 Task: Use the formula "SEARCH" in spreadsheet "Project portfolio".
Action: Mouse moved to (107, 230)
Screenshot: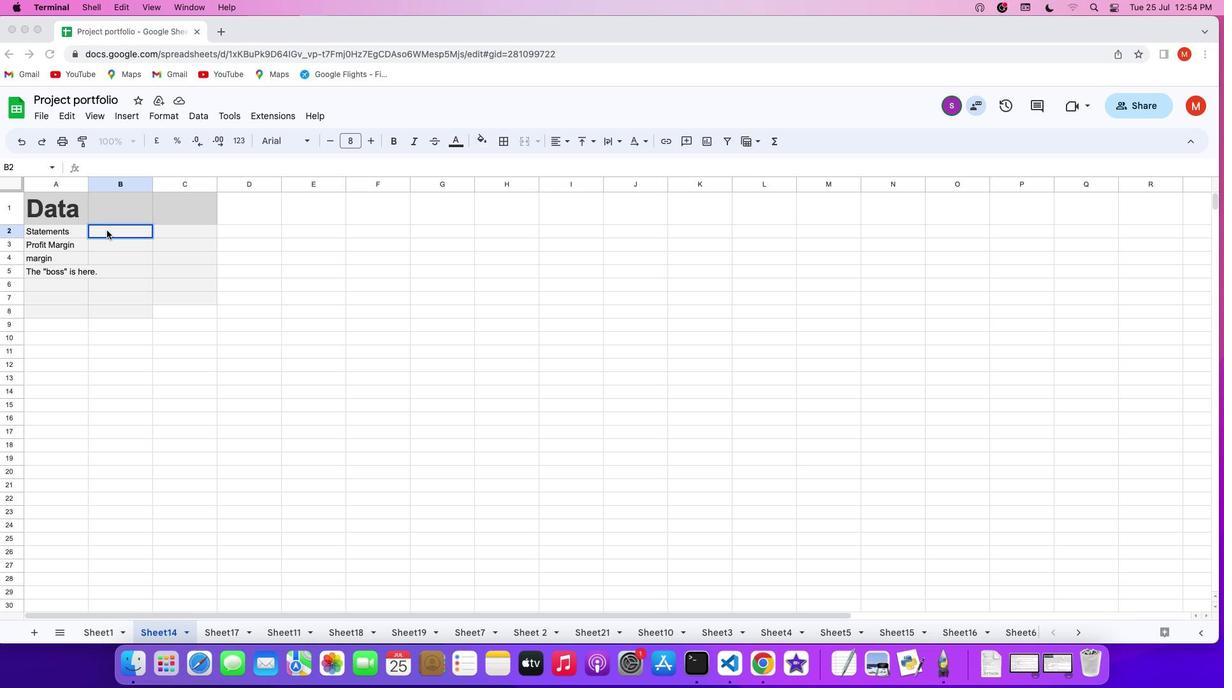 
Action: Mouse pressed left at (107, 230)
Screenshot: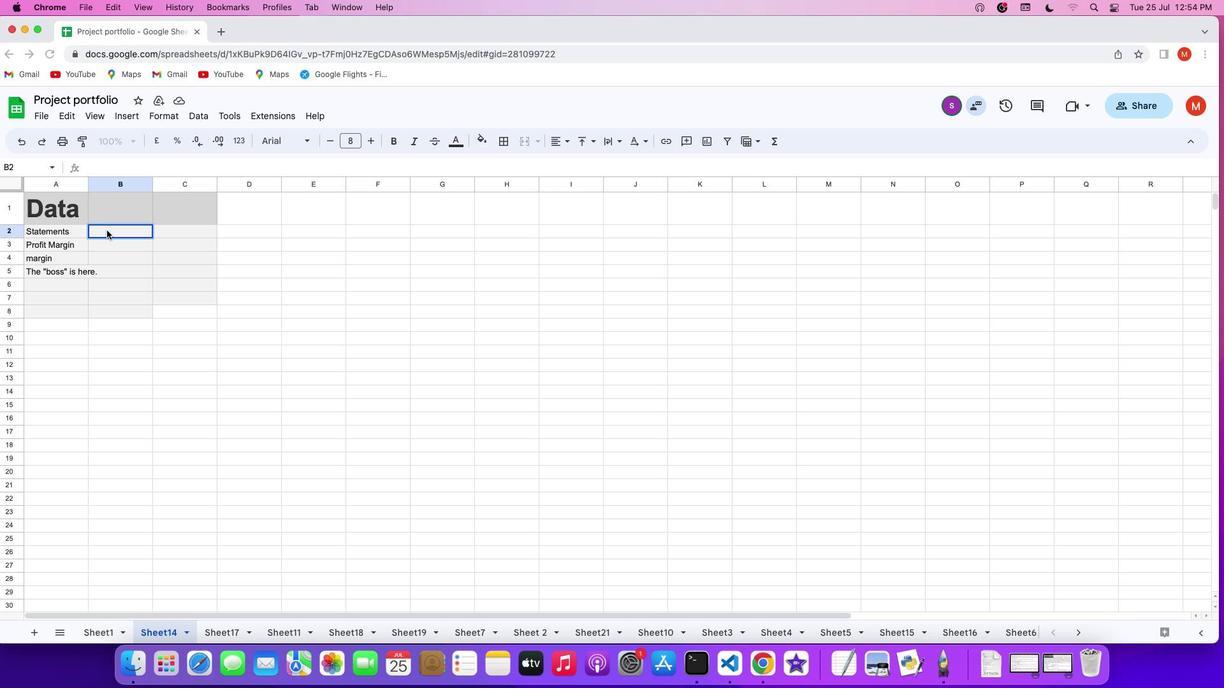 
Action: Mouse pressed left at (107, 230)
Screenshot: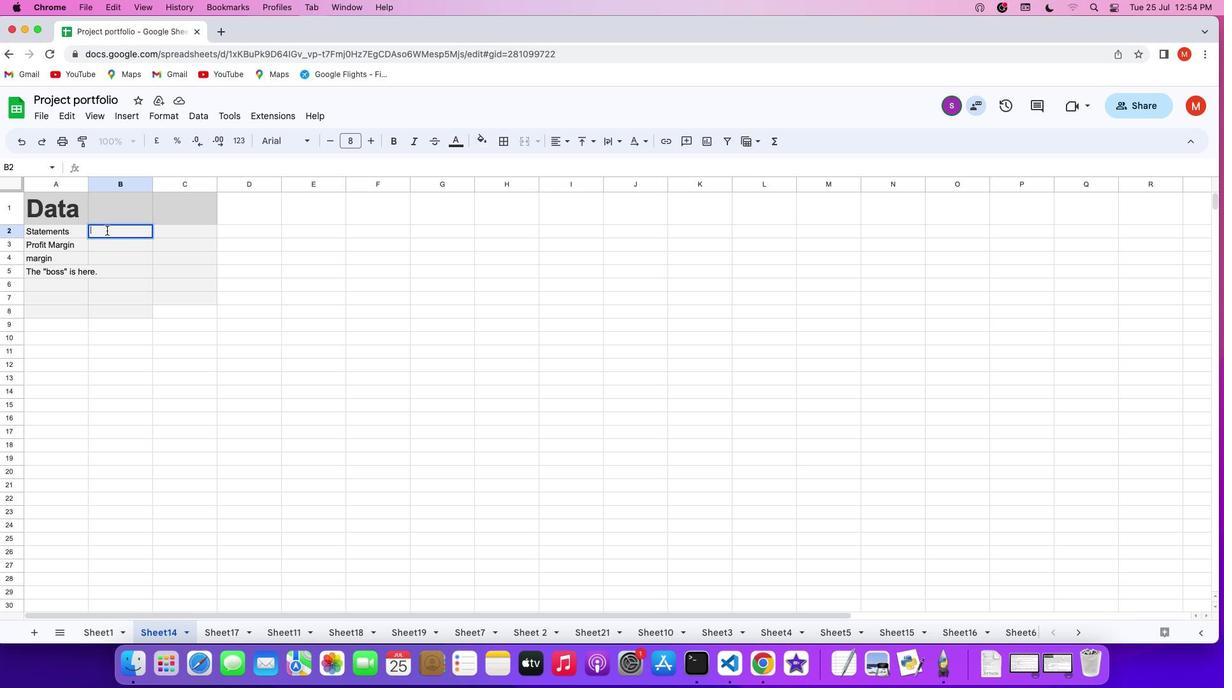 
Action: Key pressed '='
Screenshot: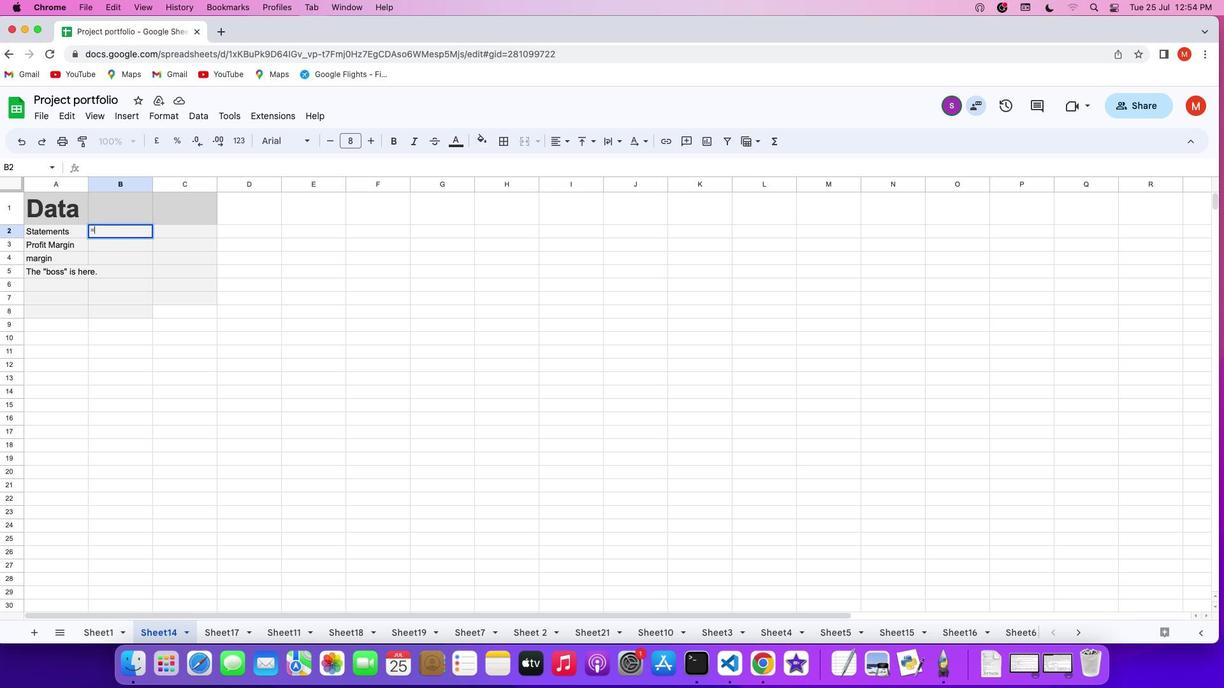 
Action: Mouse moved to (773, 147)
Screenshot: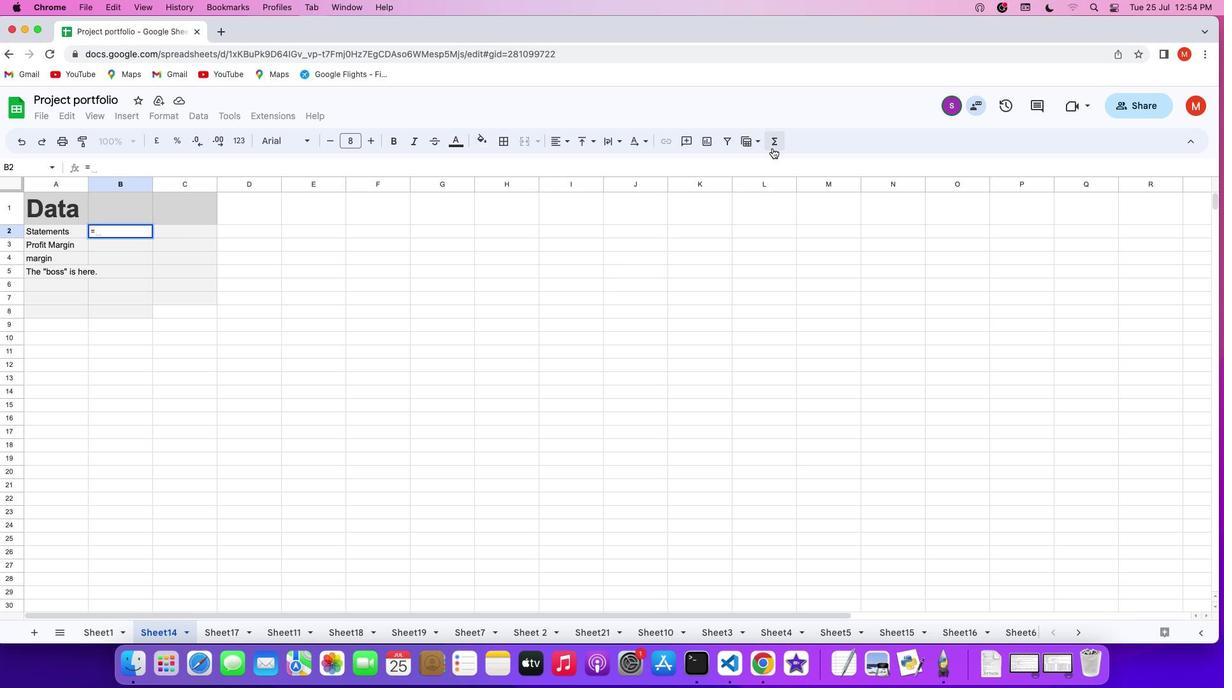 
Action: Mouse pressed left at (773, 147)
Screenshot: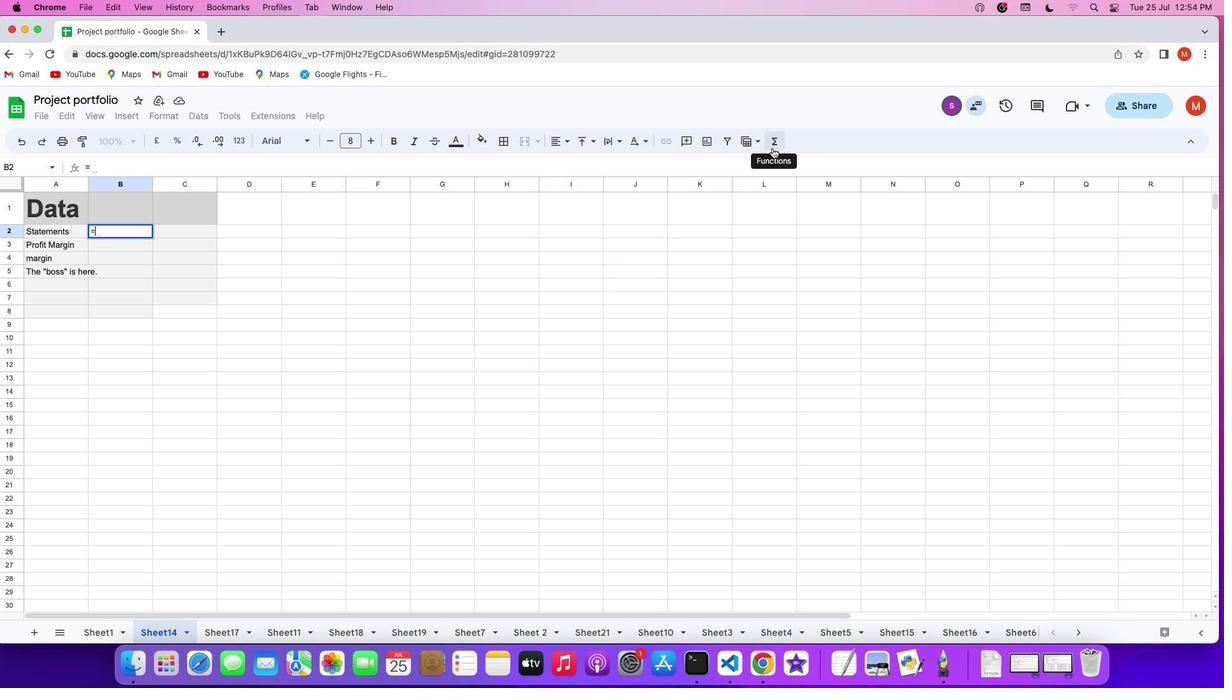 
Action: Mouse moved to (956, 542)
Screenshot: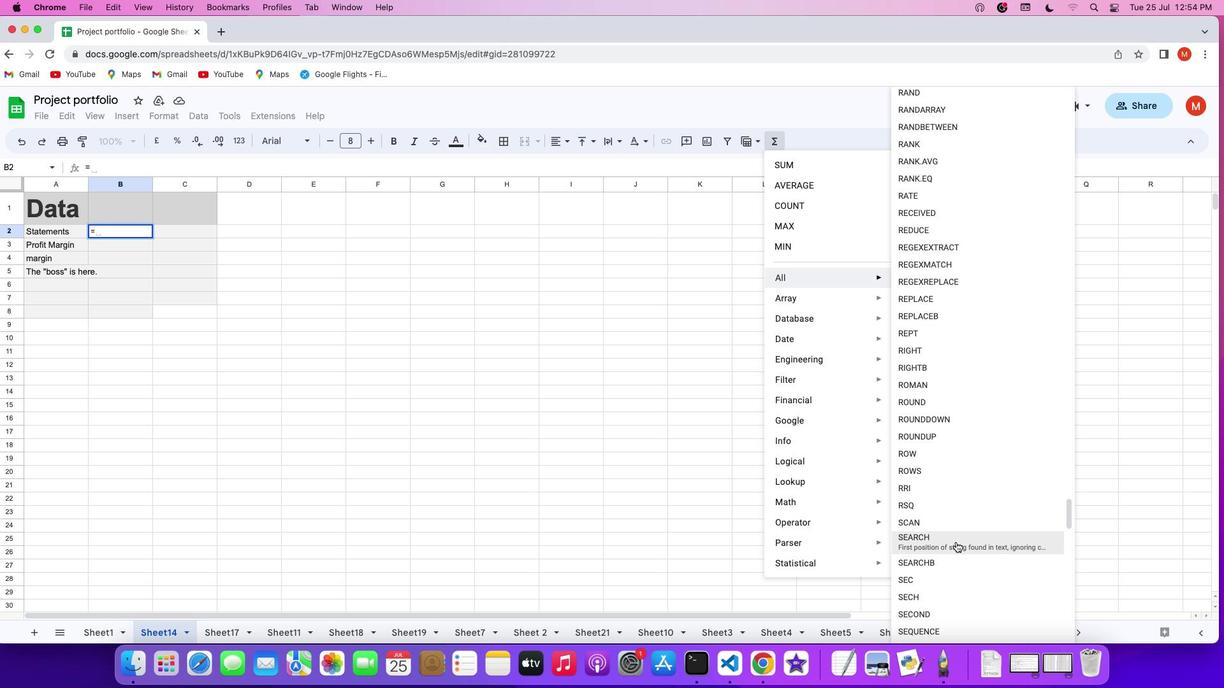 
Action: Mouse pressed left at (956, 542)
Screenshot: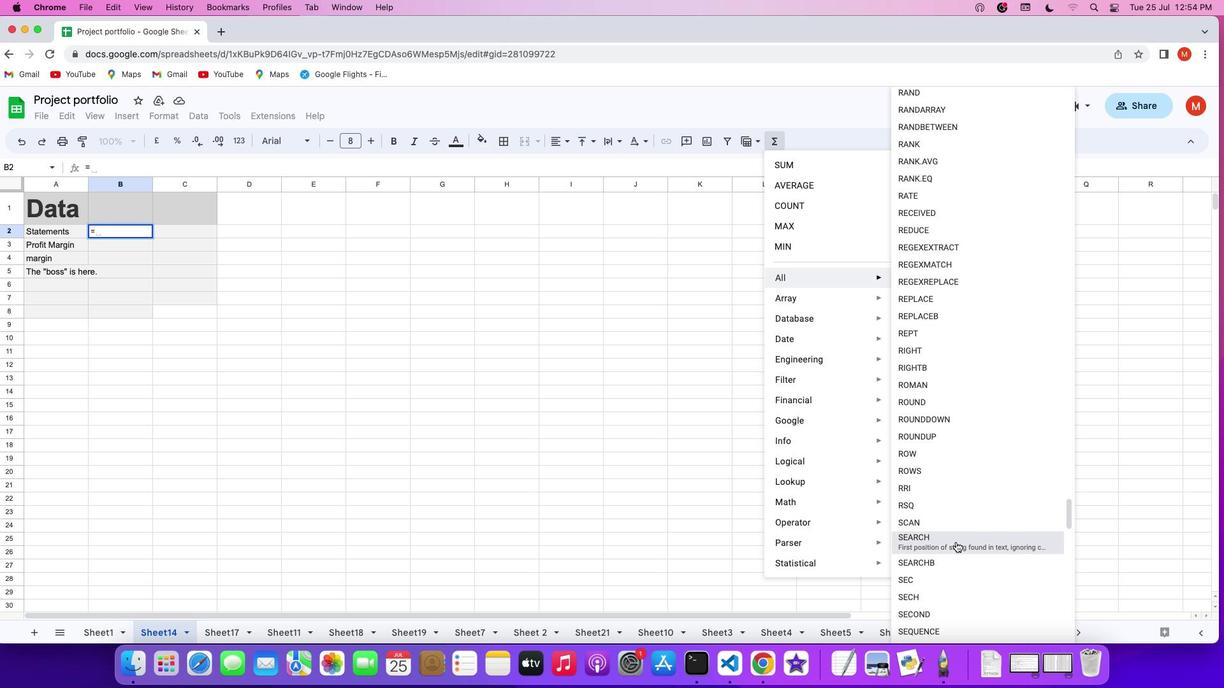 
Action: Mouse moved to (956, 542)
Screenshot: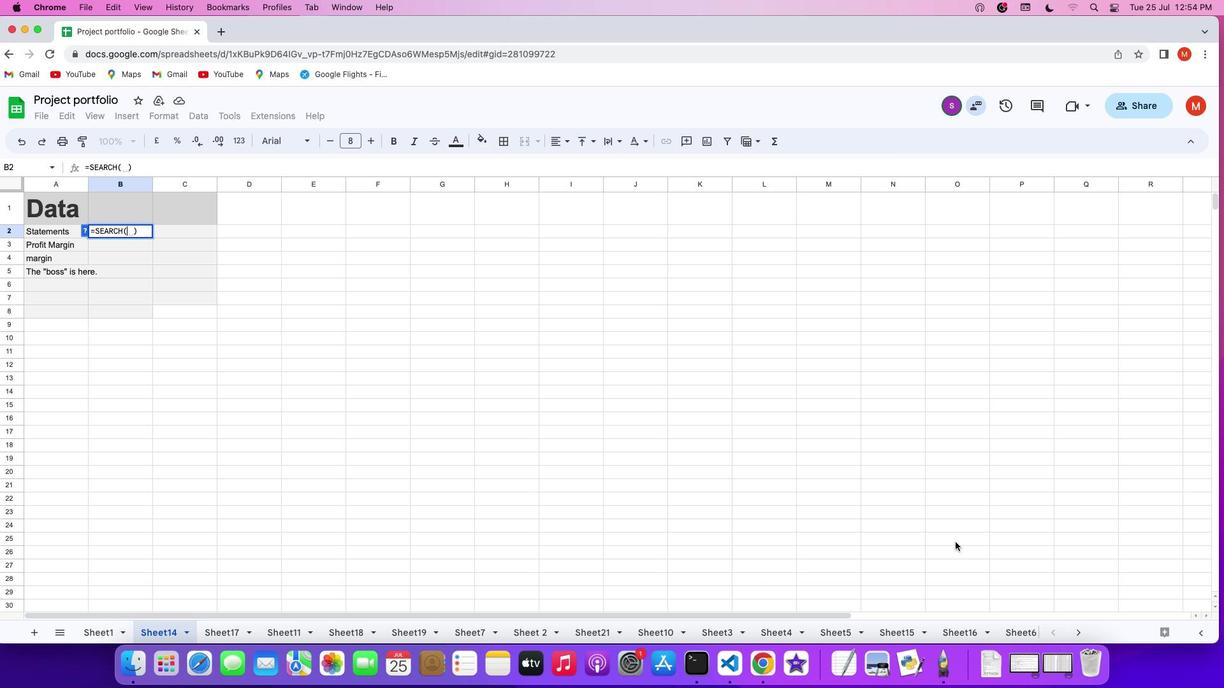 
Action: Key pressed Key.shiftKey.shift_r'"''e'Key.shift_r'"'','Key.shift'A'
Screenshot: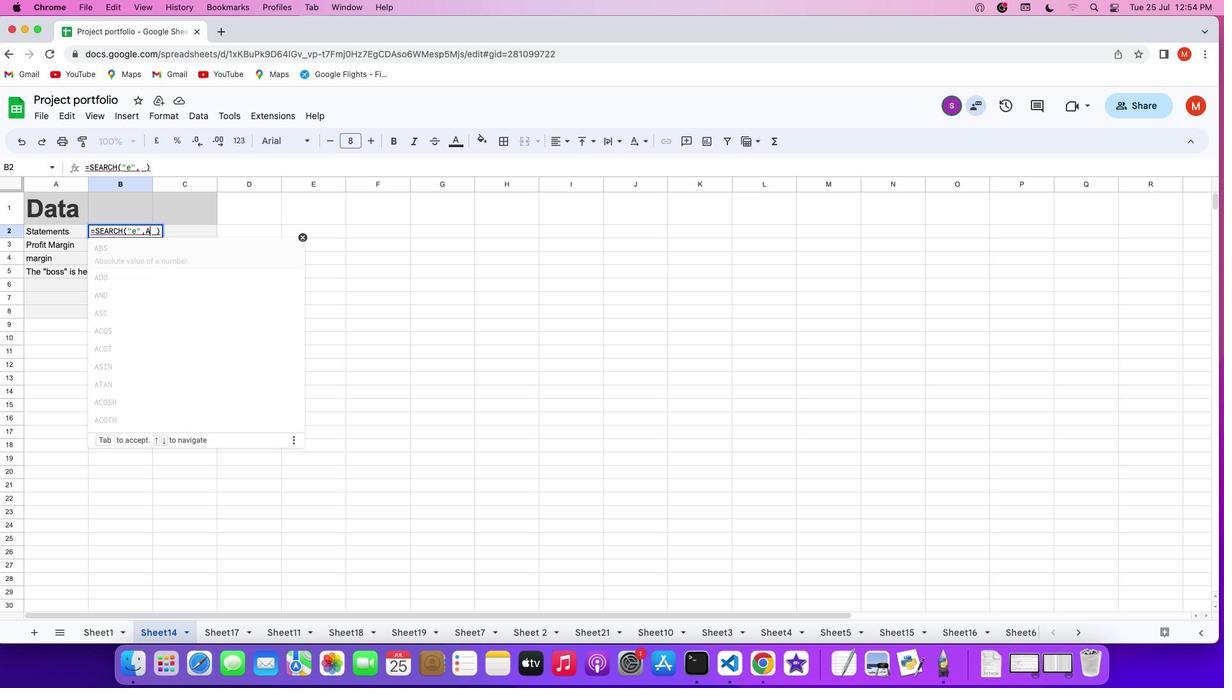 
Action: Mouse moved to (956, 542)
Screenshot: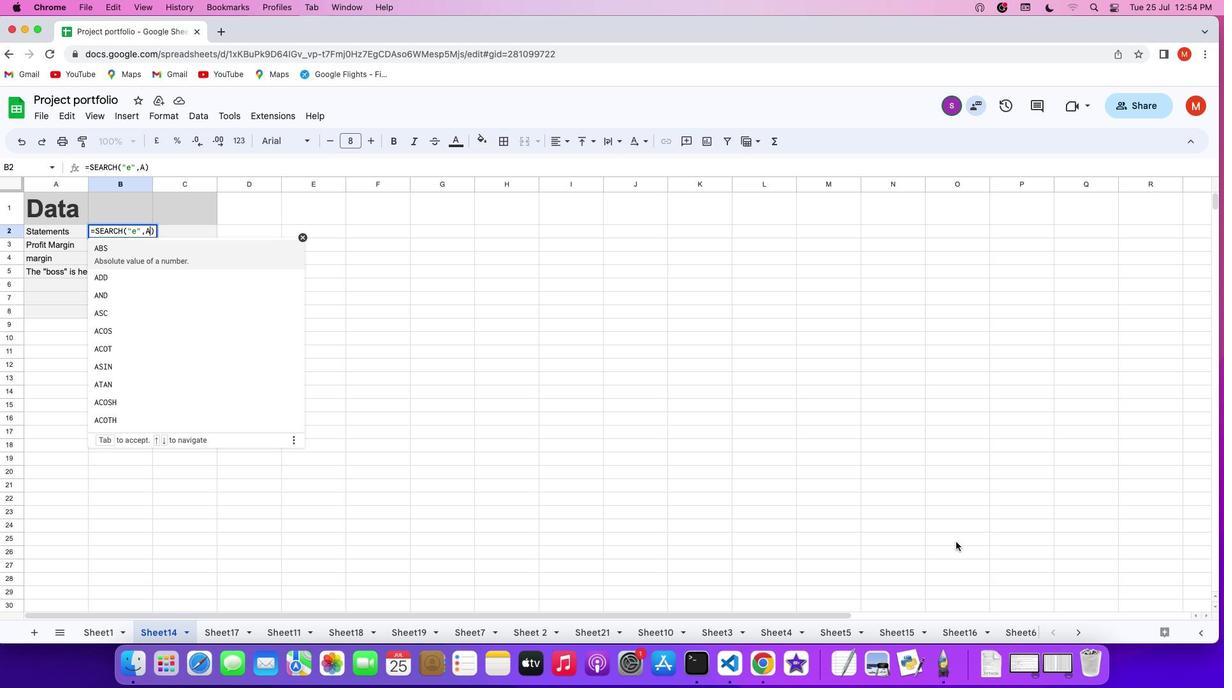 
Action: Key pressed '2'',''6'Key.enter
Screenshot: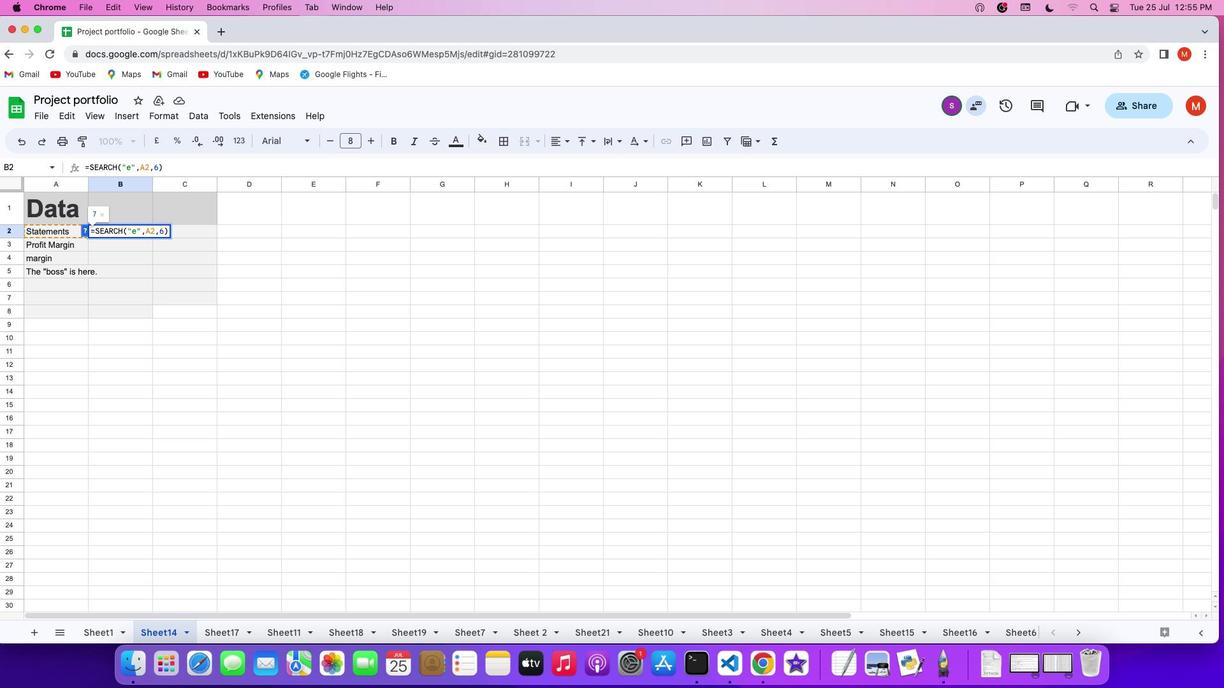 
